 Task: Search for and display all completed tasks.
Action: Mouse moved to (15, 123)
Screenshot: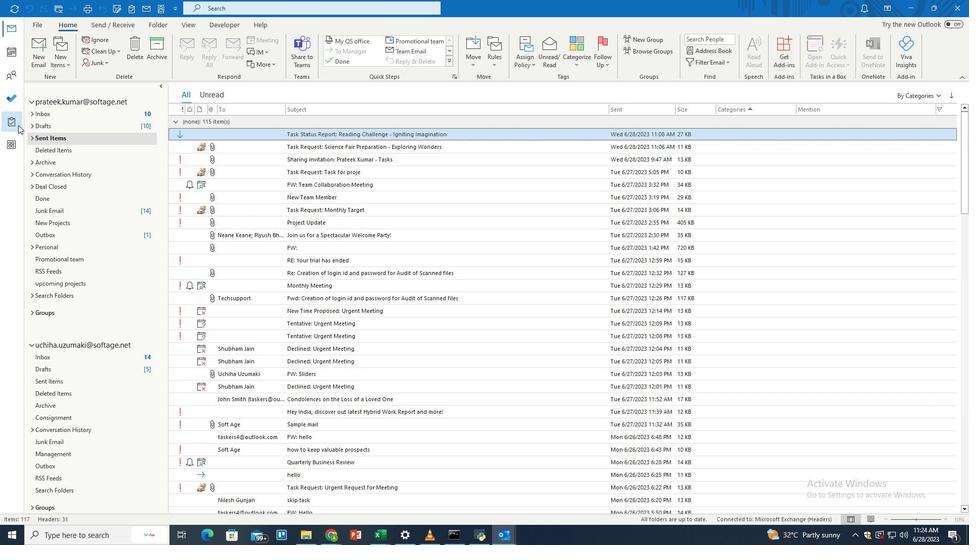 
Action: Mouse pressed left at (15, 123)
Screenshot: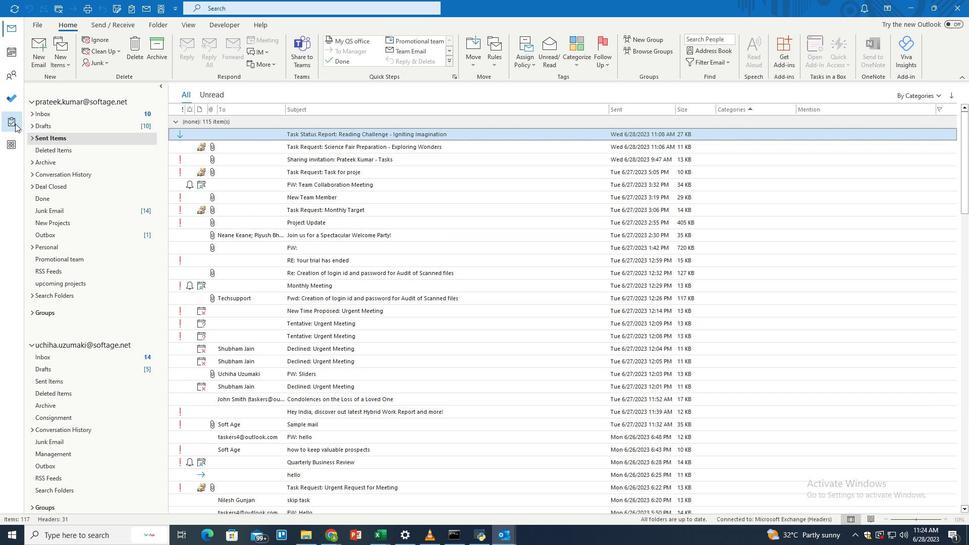 
Action: Mouse moved to (327, 12)
Screenshot: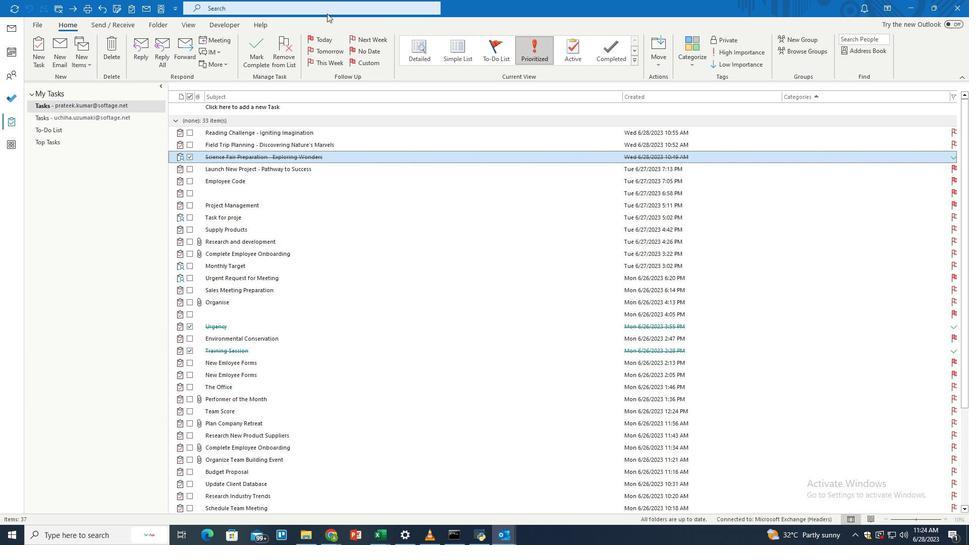 
Action: Mouse pressed left at (327, 12)
Screenshot: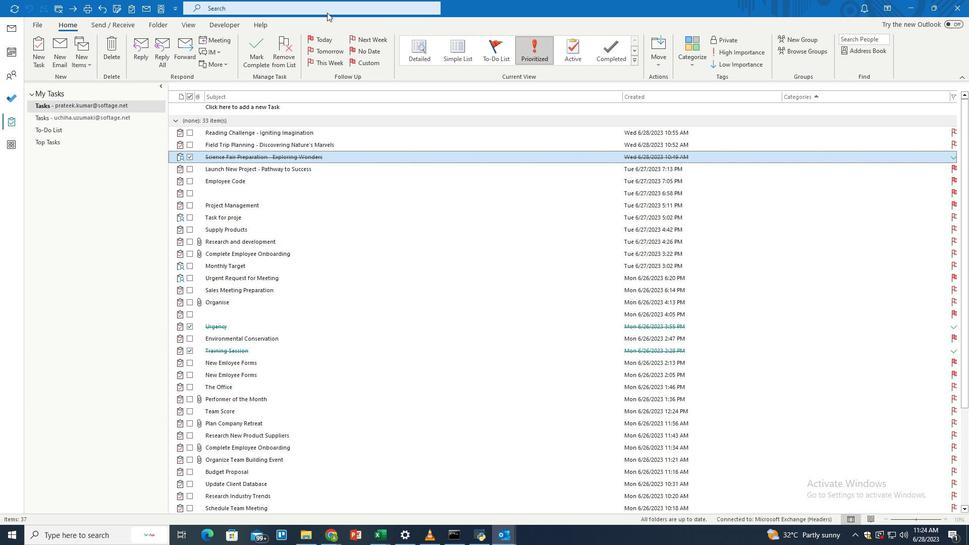 
Action: Mouse moved to (469, 7)
Screenshot: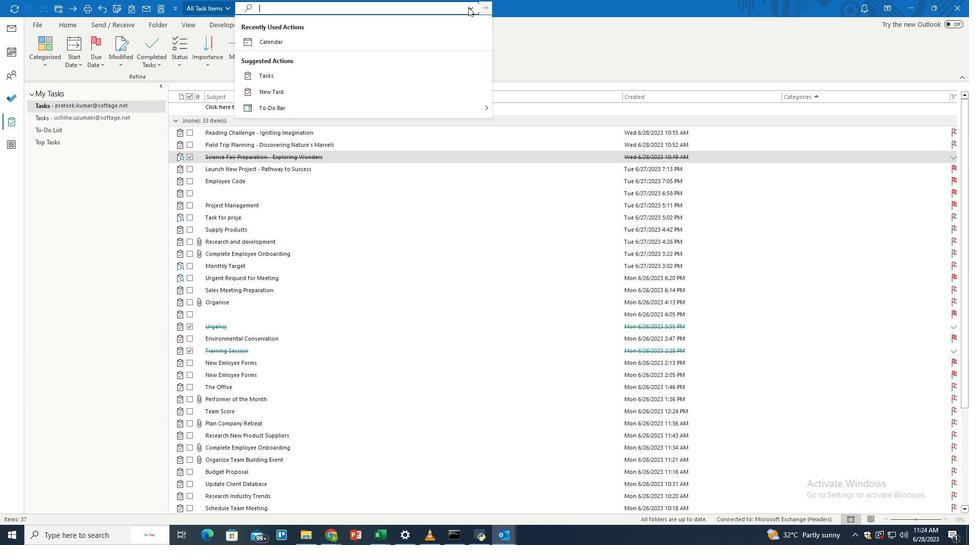
Action: Mouse pressed left at (469, 7)
Screenshot: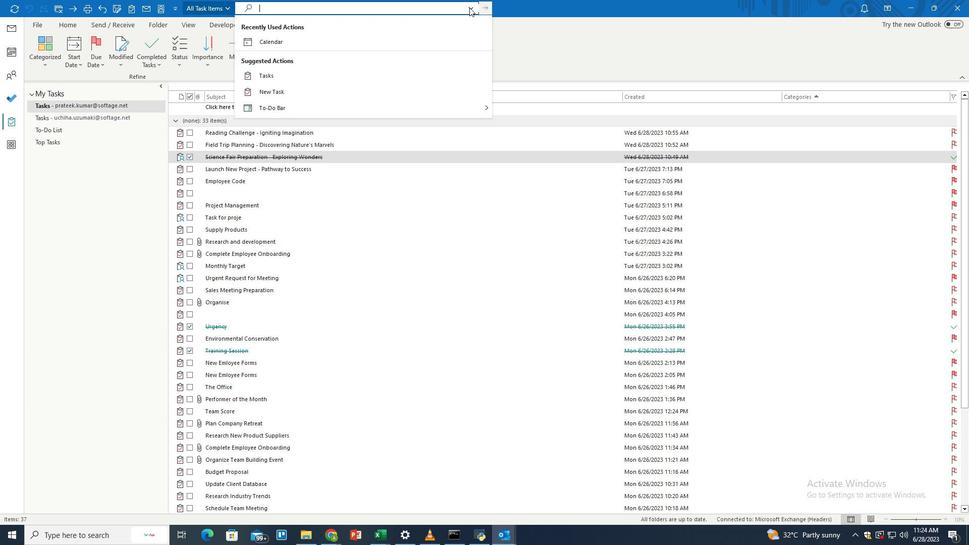 
Action: Mouse moved to (320, 52)
Screenshot: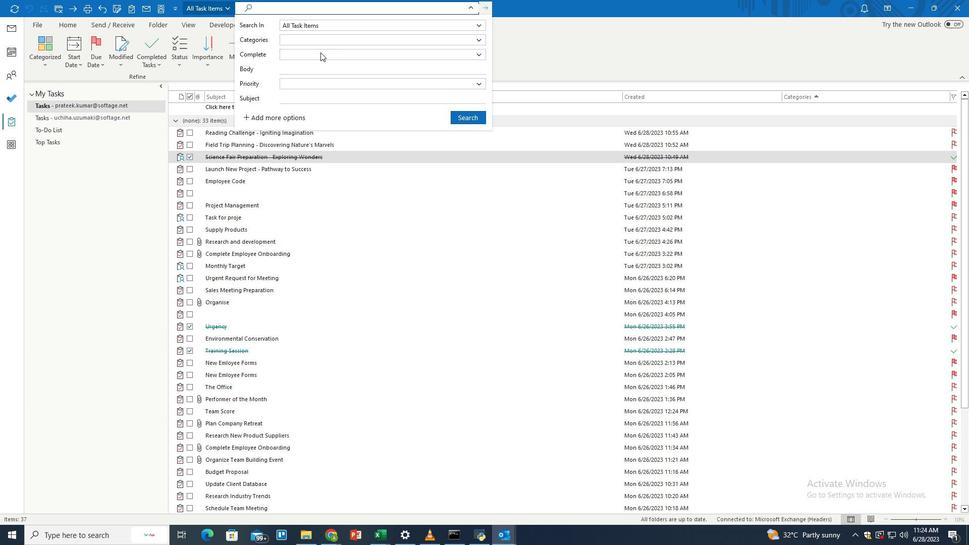 
Action: Mouse pressed left at (320, 52)
Screenshot: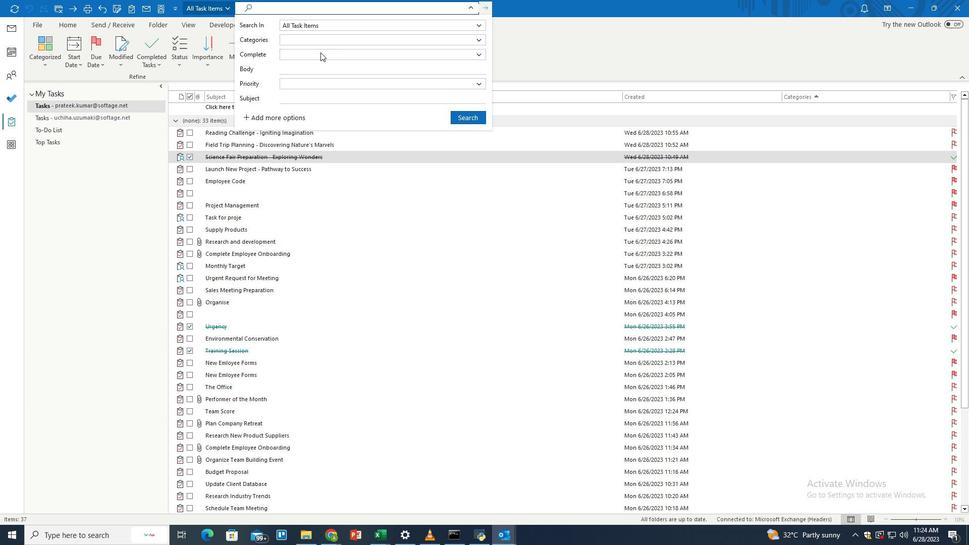 
Action: Mouse moved to (299, 83)
Screenshot: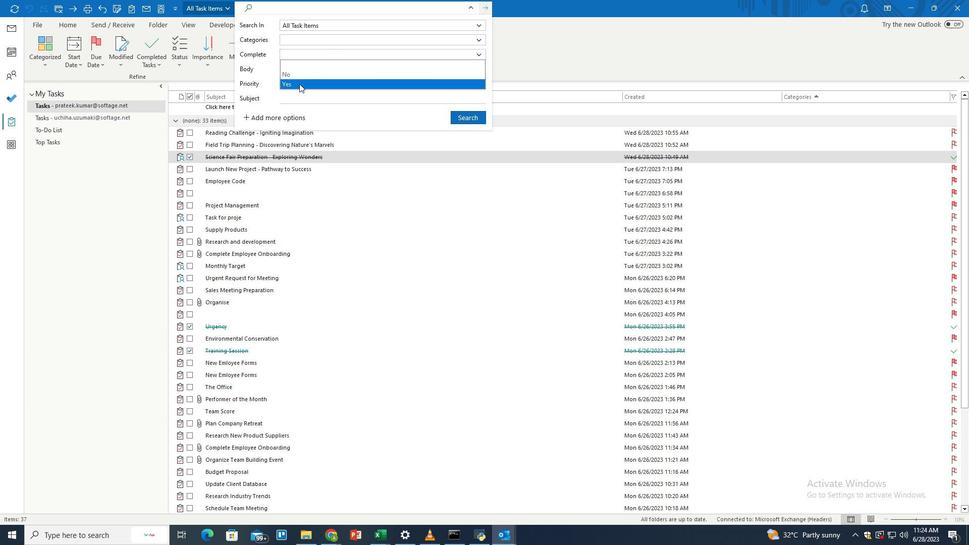 
Action: Mouse pressed left at (299, 83)
Screenshot: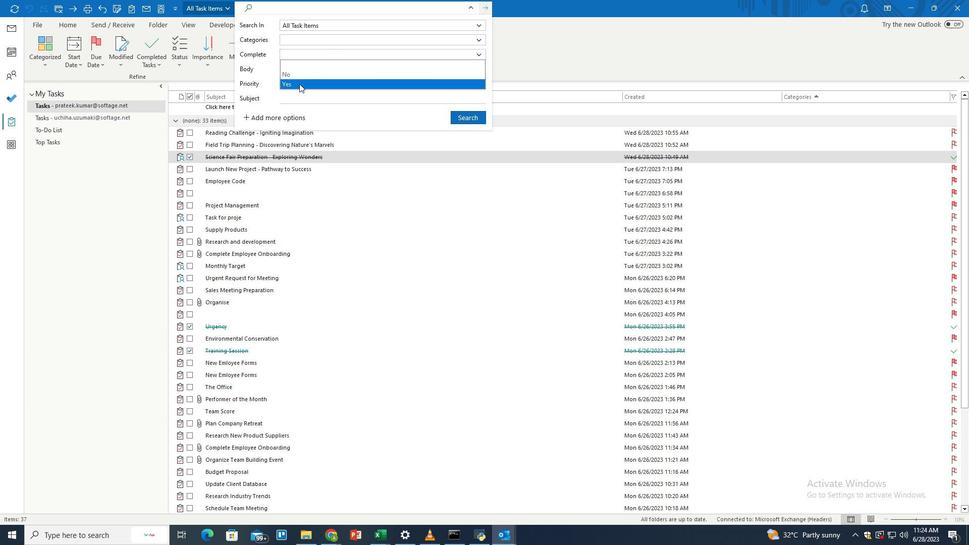 
Action: Mouse moved to (478, 119)
Screenshot: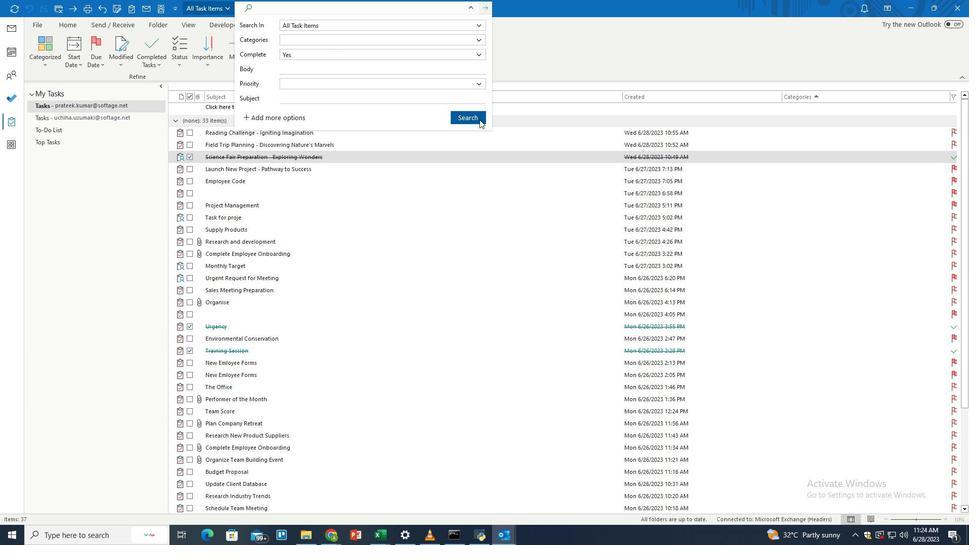 
Action: Mouse pressed left at (478, 119)
Screenshot: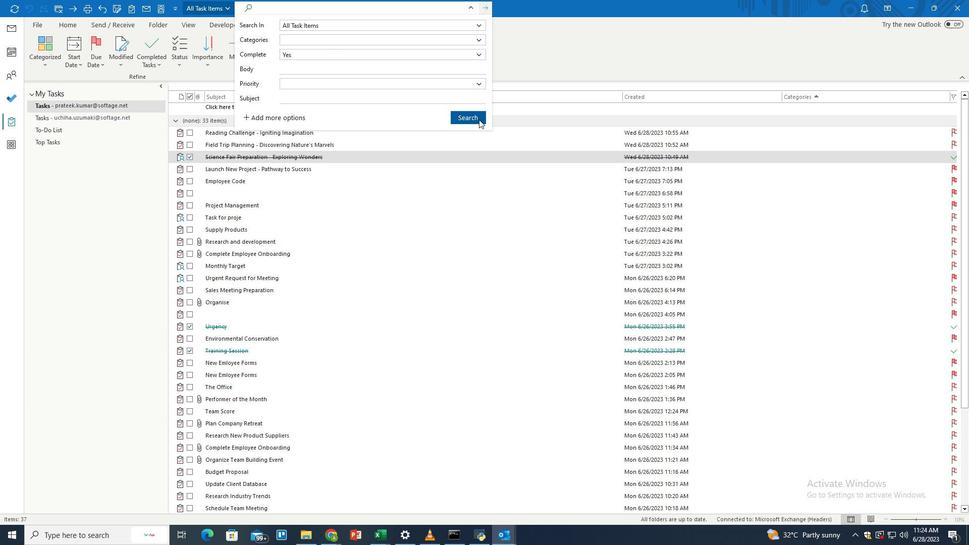 
Action: Mouse moved to (424, 177)
Screenshot: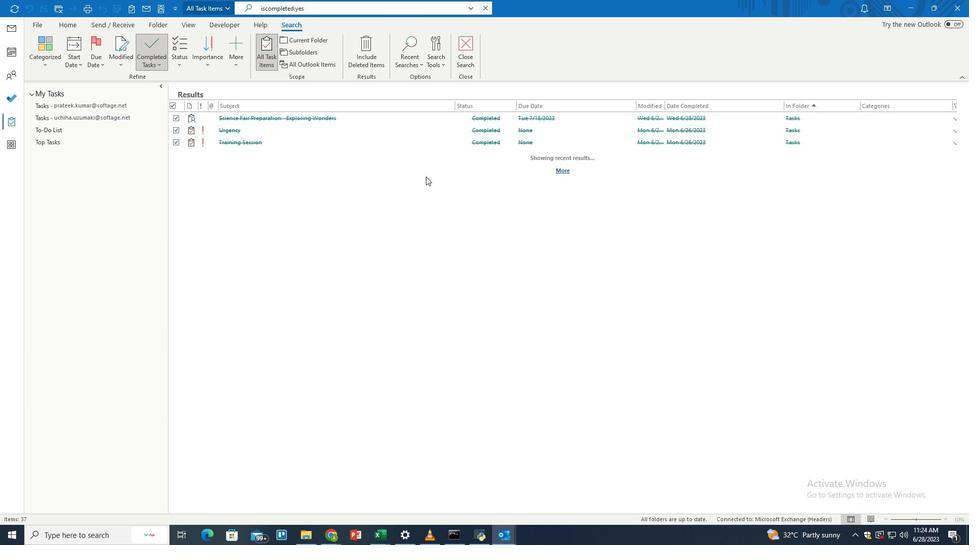 
